 Task: Zoom in the location "Cabin in Rockbridge, Ohio, United States" two times.
Action: Mouse pressed left at (464, 114)
Screenshot: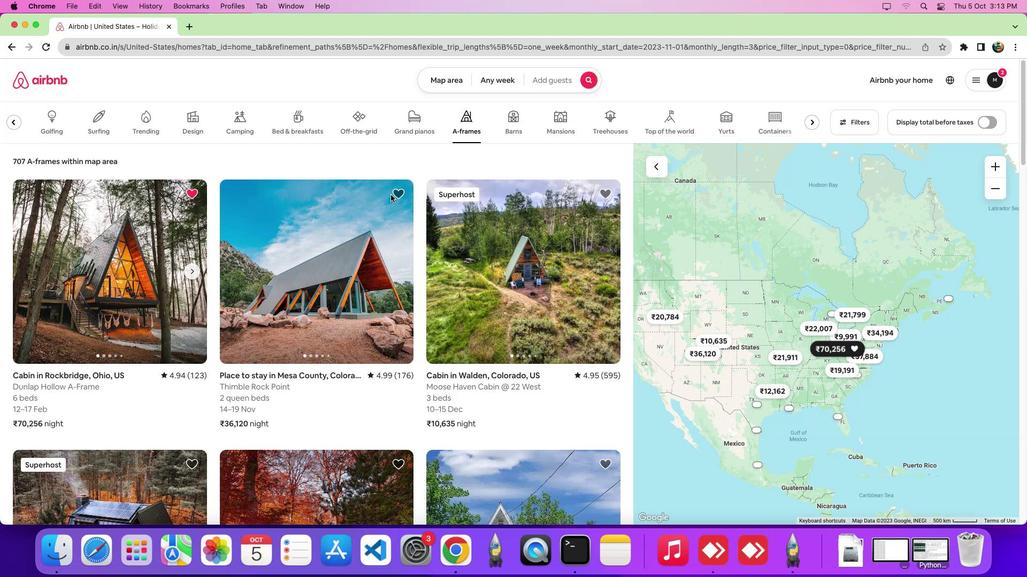 
Action: Mouse moved to (123, 278)
Screenshot: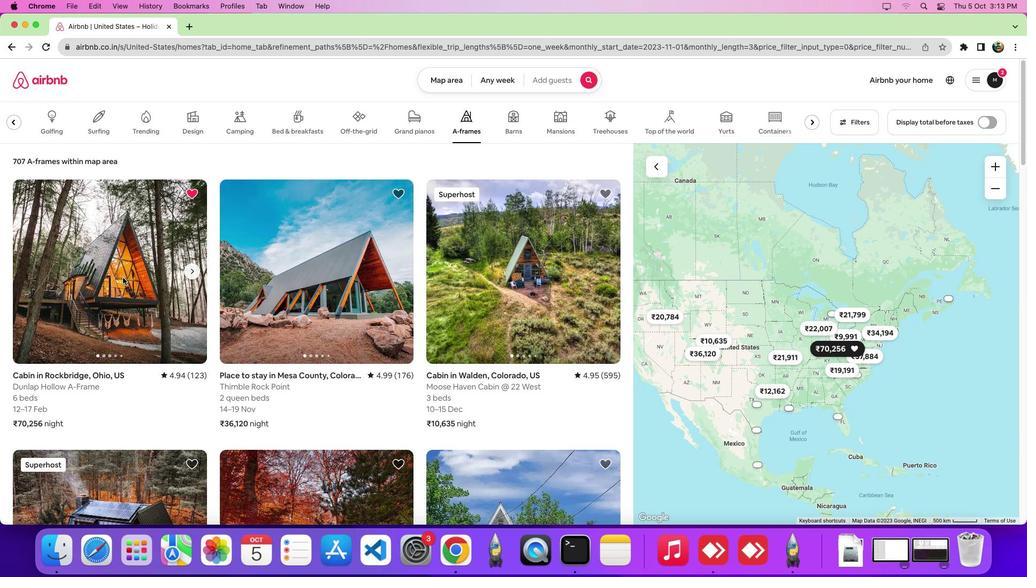 
Action: Mouse pressed left at (123, 278)
Screenshot: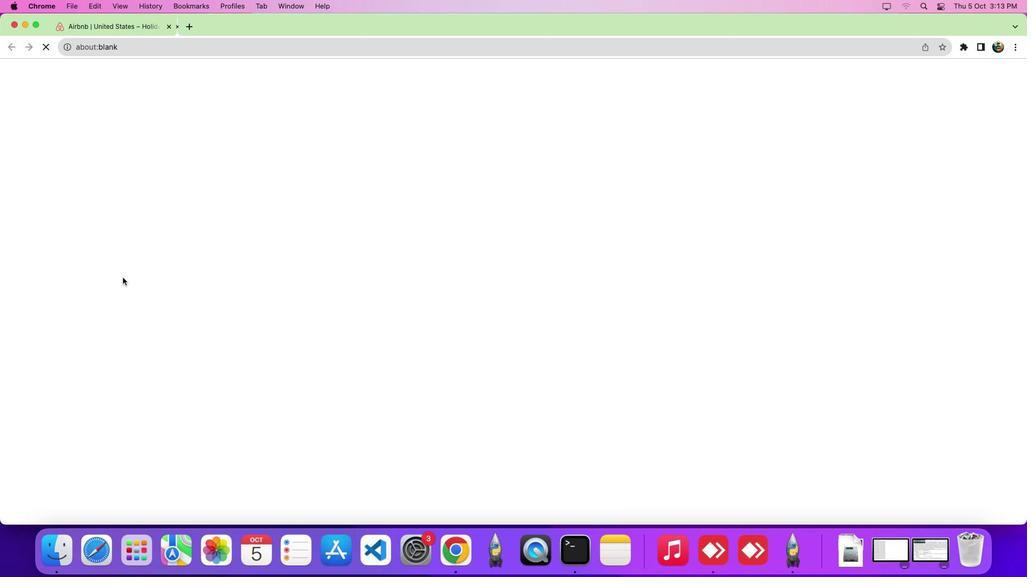 
Action: Mouse moved to (474, 214)
Screenshot: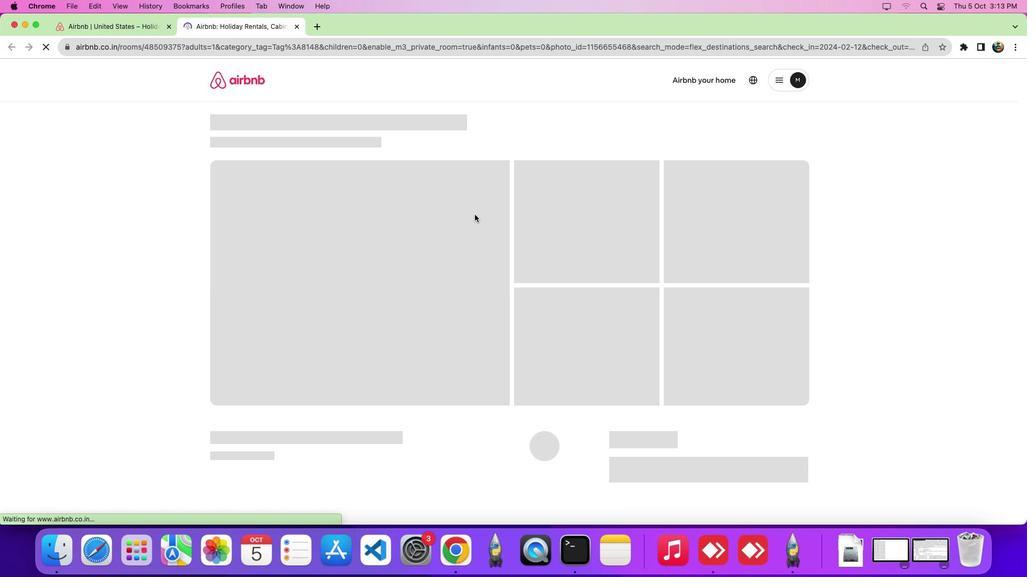 
Action: Mouse scrolled (474, 214) with delta (0, 0)
Screenshot: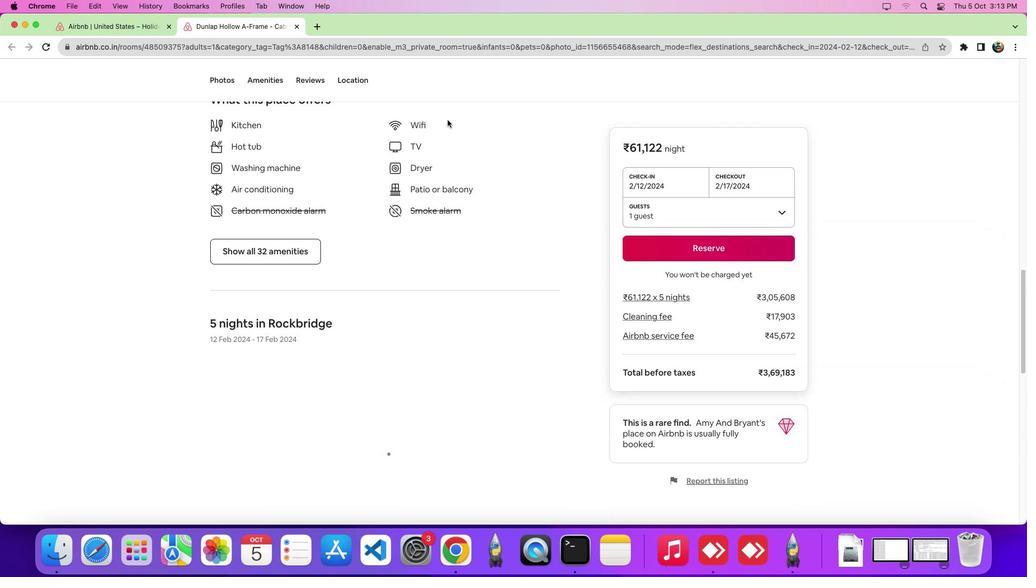 
Action: Mouse scrolled (474, 214) with delta (0, -1)
Screenshot: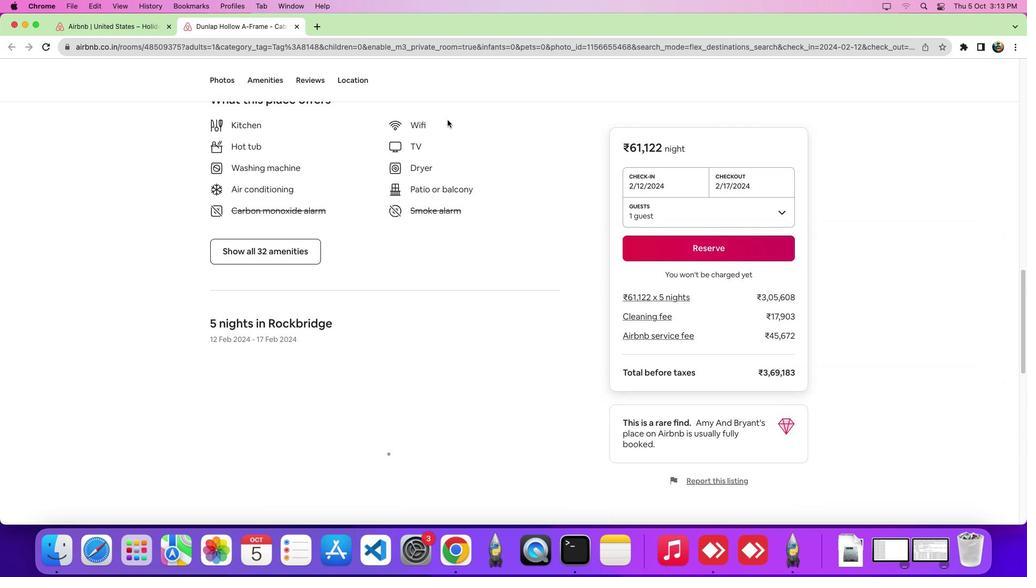 
Action: Mouse scrolled (474, 214) with delta (0, -5)
Screenshot: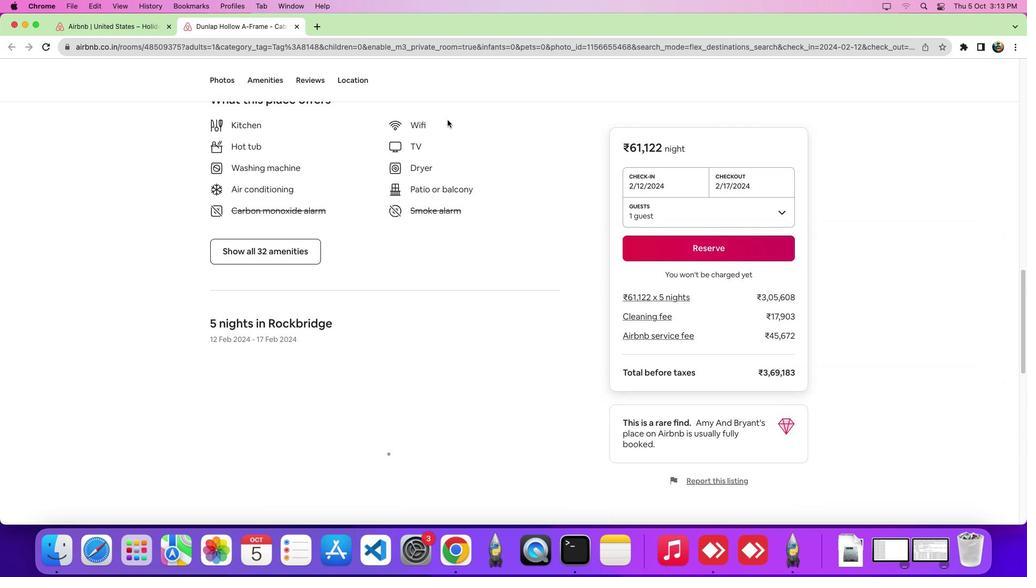 
Action: Mouse scrolled (474, 214) with delta (0, -7)
Screenshot: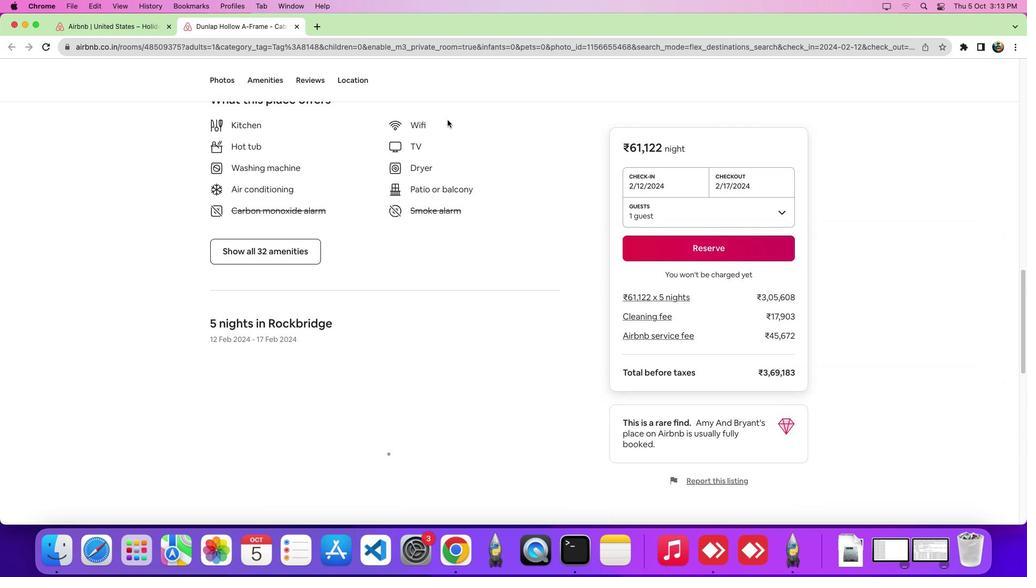 
Action: Mouse scrolled (474, 214) with delta (0, -8)
Screenshot: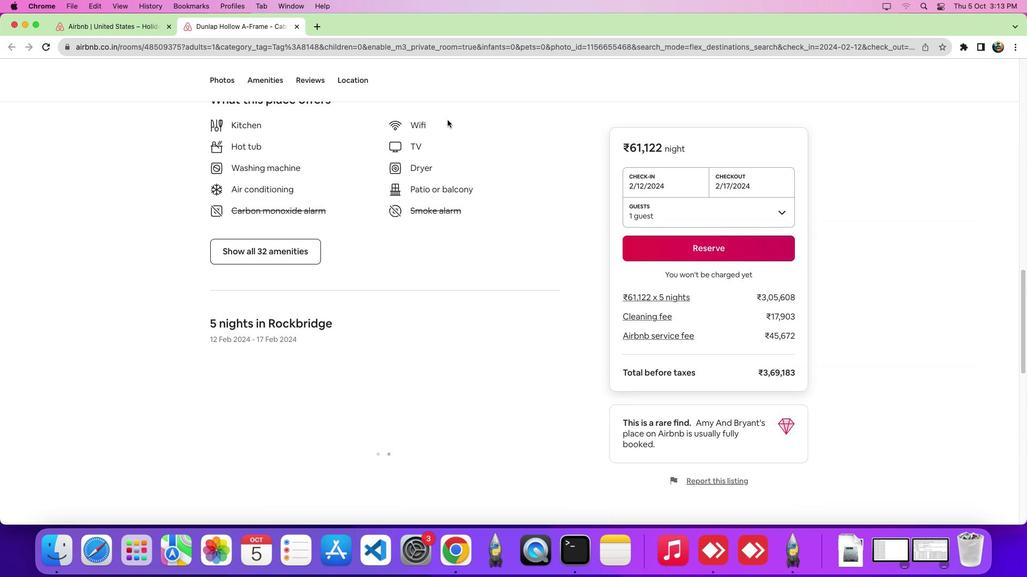 
Action: Mouse moved to (355, 81)
Screenshot: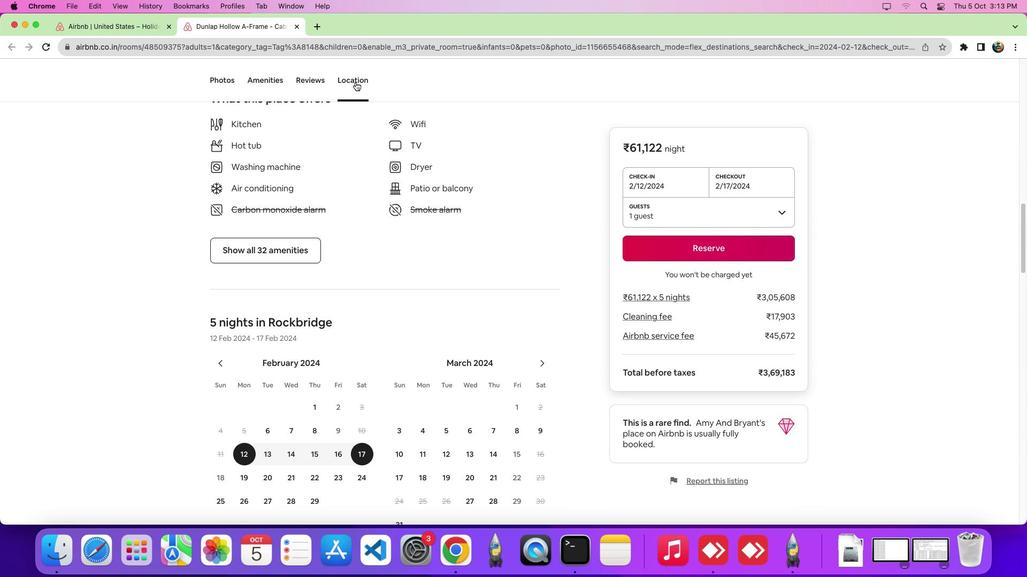
Action: Mouse pressed left at (355, 81)
Screenshot: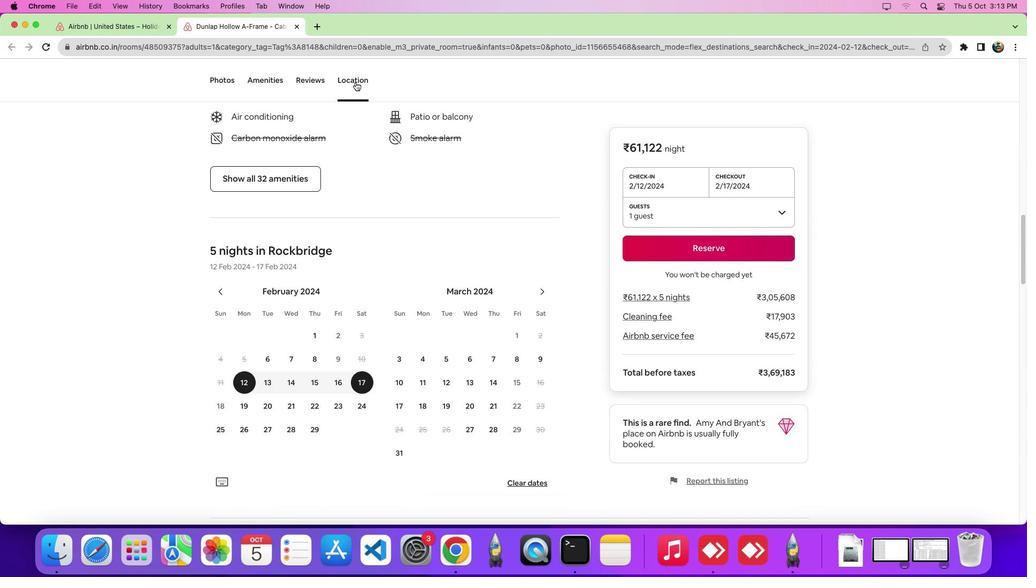 
Action: Mouse moved to (786, 232)
Screenshot: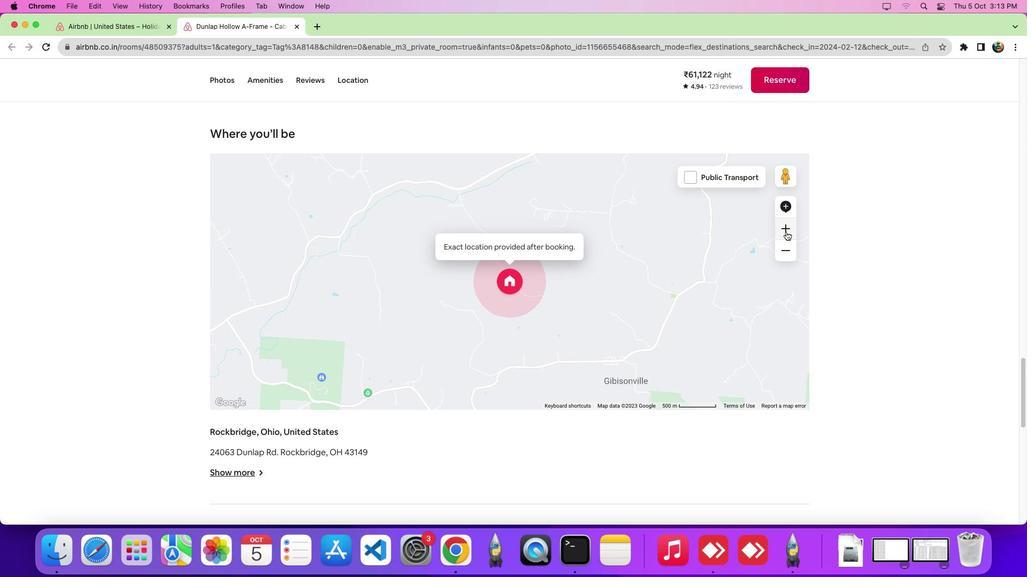 
Action: Mouse pressed left at (786, 232)
Screenshot: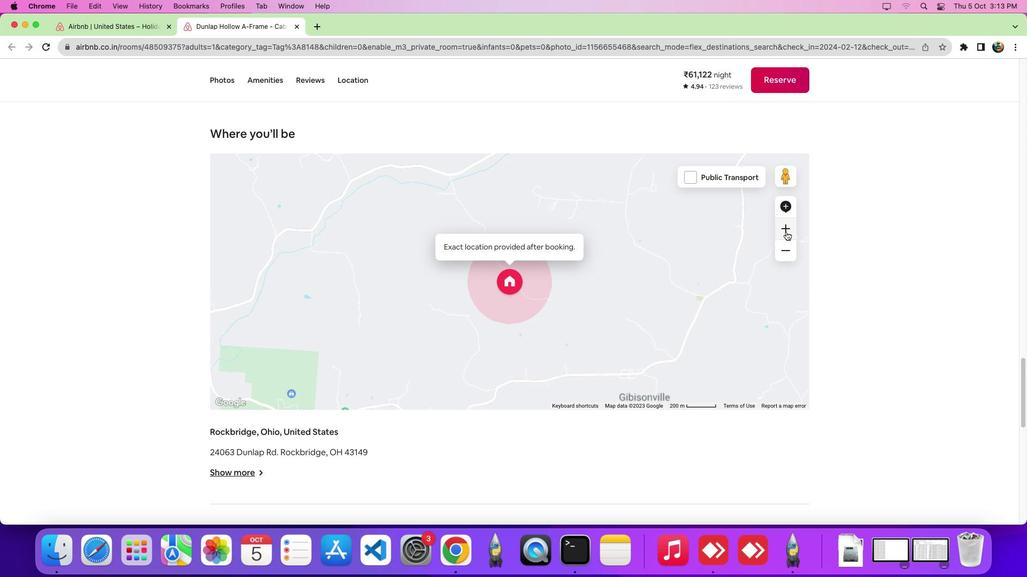 
Action: Mouse pressed left at (786, 232)
Screenshot: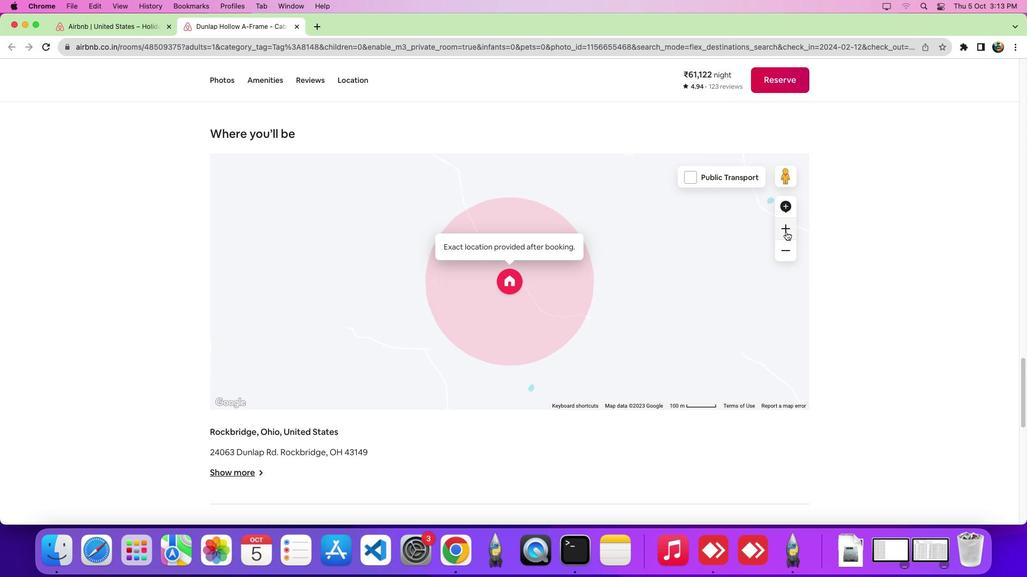 
